 Task: Use the formula "BITLSHIFT" in spreadsheet "Project portfolio".
Action: Mouse moved to (183, 270)
Screenshot: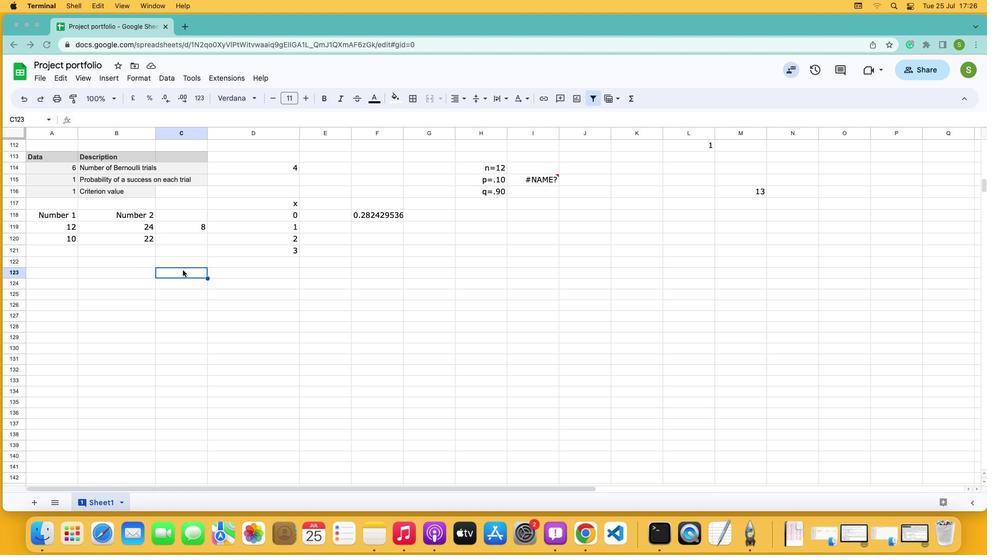 
Action: Mouse pressed left at (183, 270)
Screenshot: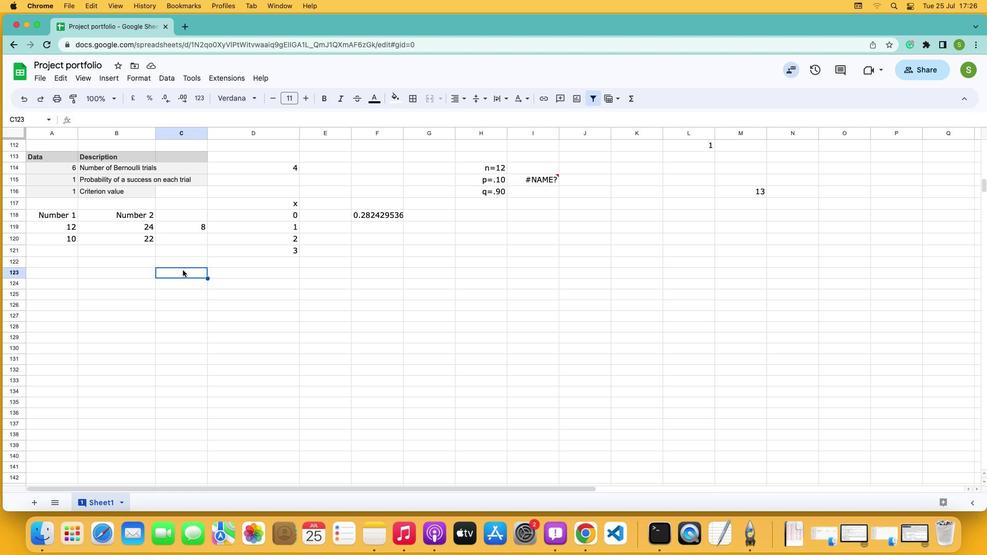 
Action: Mouse moved to (112, 76)
Screenshot: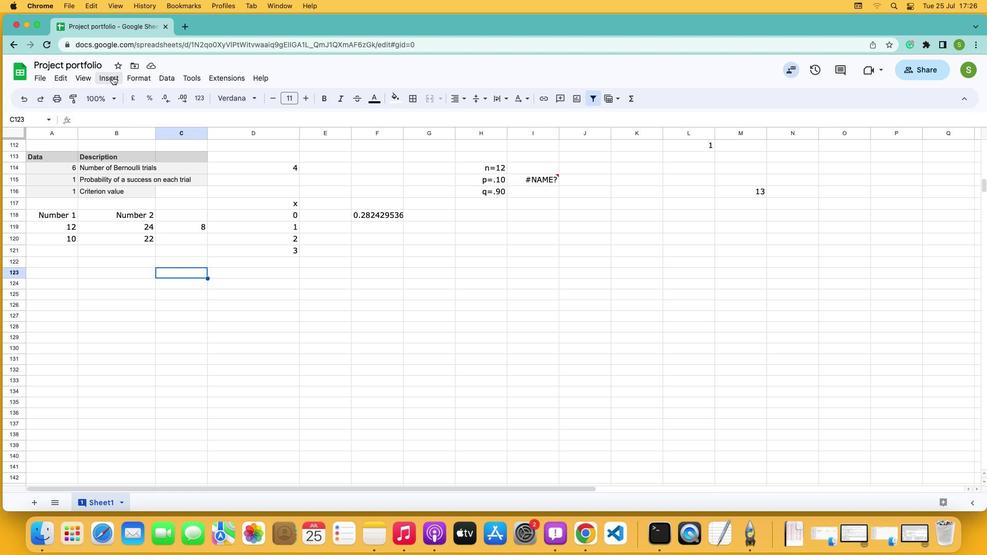 
Action: Mouse pressed left at (112, 76)
Screenshot: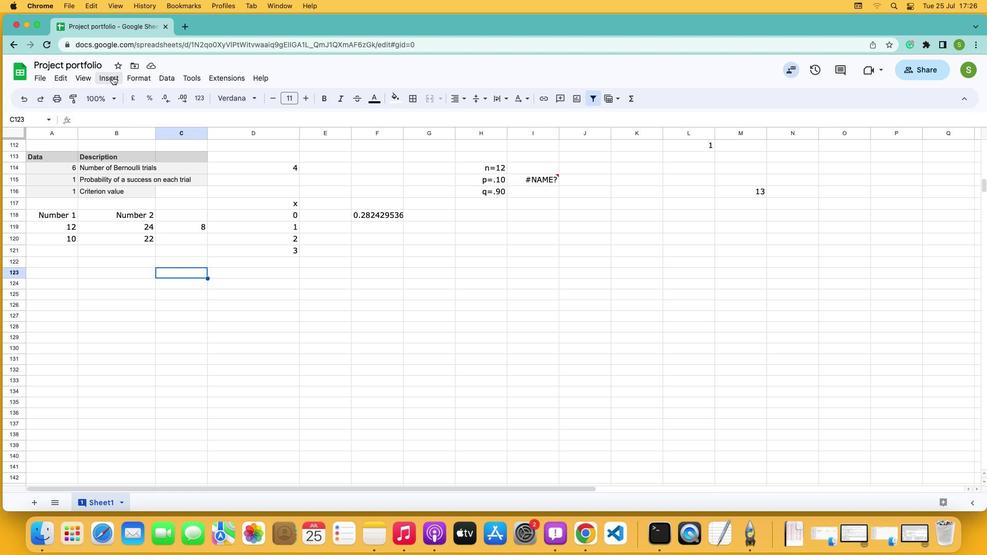 
Action: Mouse moved to (136, 244)
Screenshot: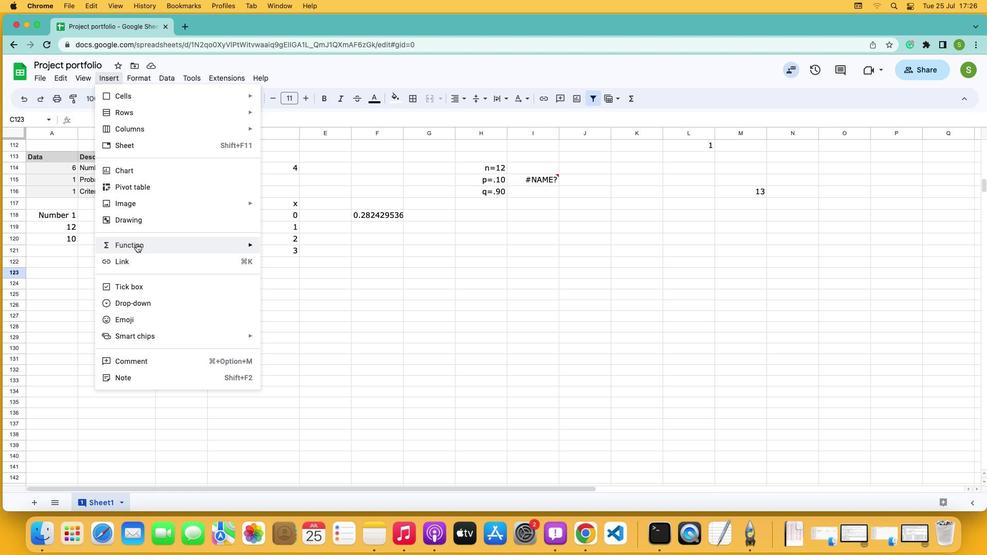 
Action: Mouse pressed left at (136, 244)
Screenshot: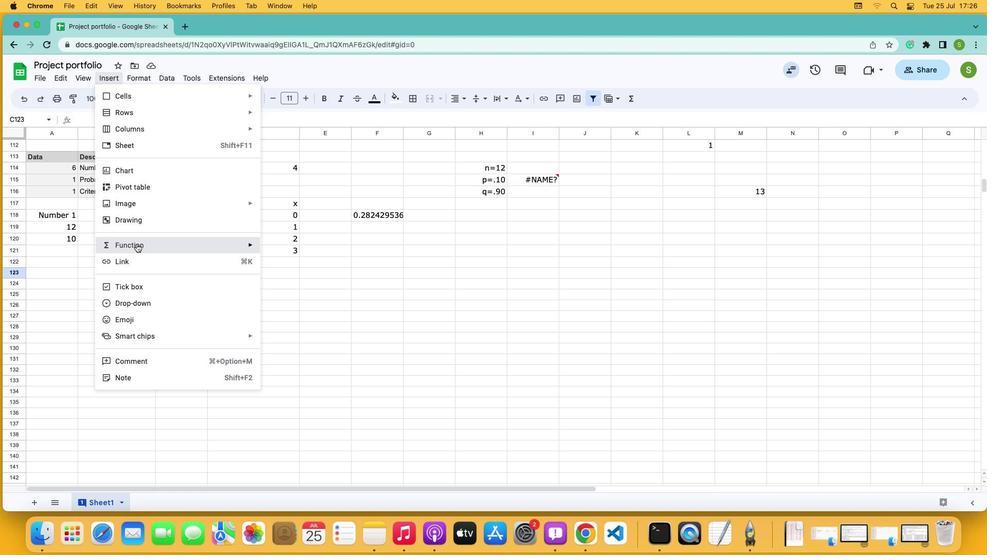 
Action: Mouse moved to (307, 214)
Screenshot: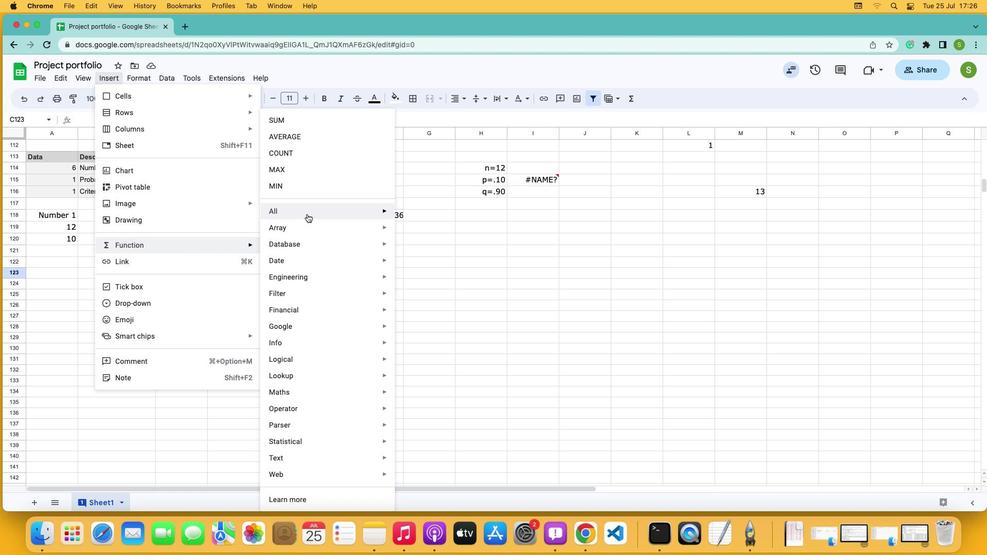 
Action: Mouse pressed left at (307, 214)
Screenshot: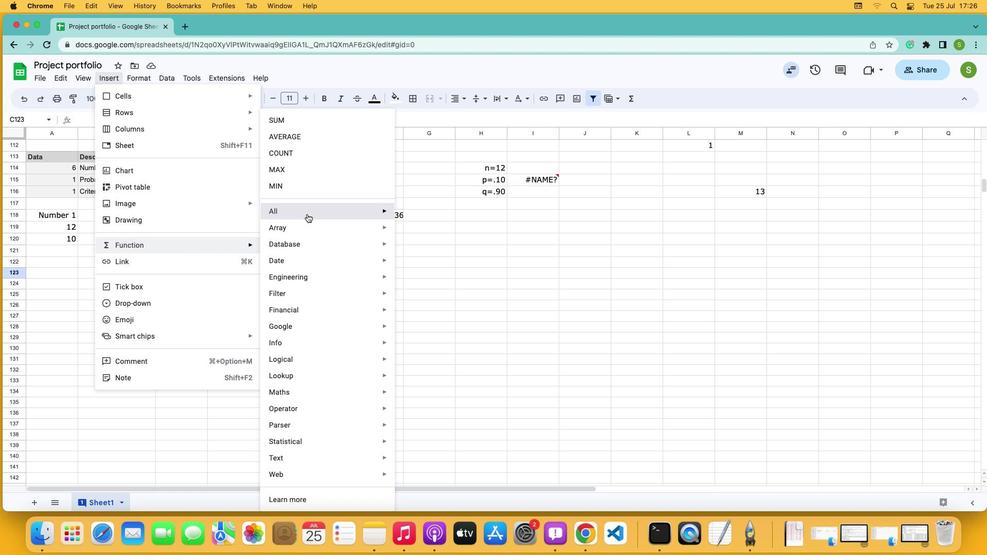 
Action: Mouse moved to (419, 242)
Screenshot: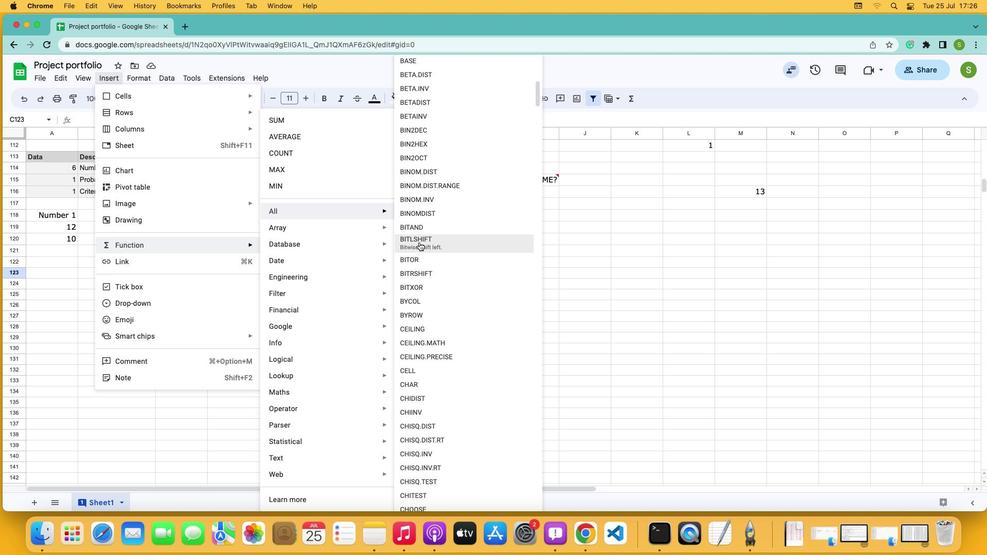 
Action: Mouse pressed left at (419, 242)
Screenshot: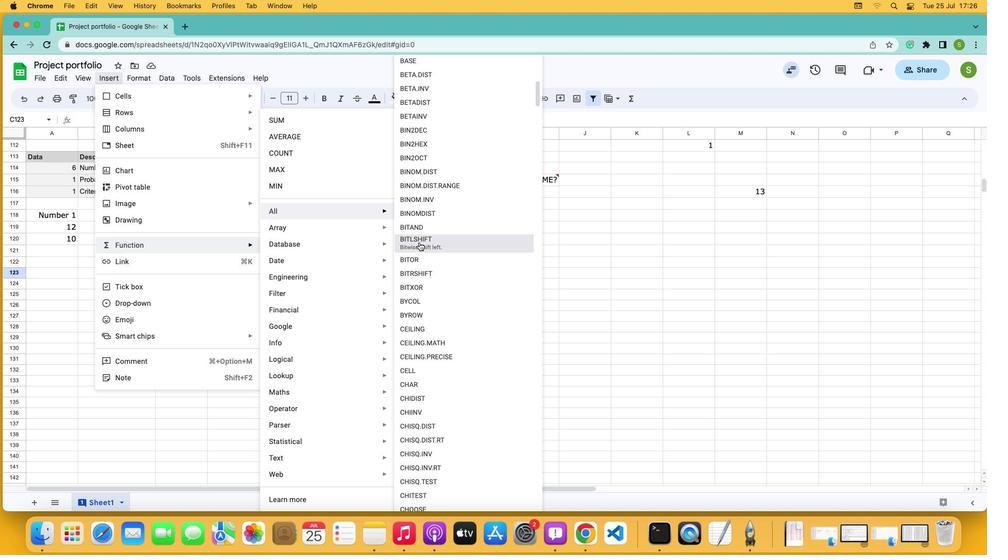 
Action: Key pressed '4'',''2'Key.enter
Screenshot: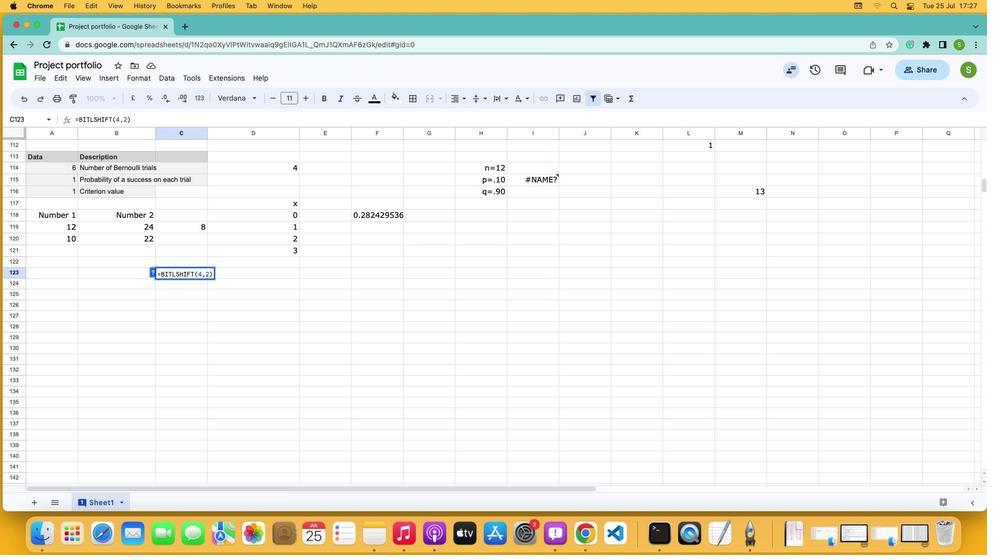 
